 Task: Update the name of the saved search to "Dream Location".
Action: Mouse moved to (962, 142)
Screenshot: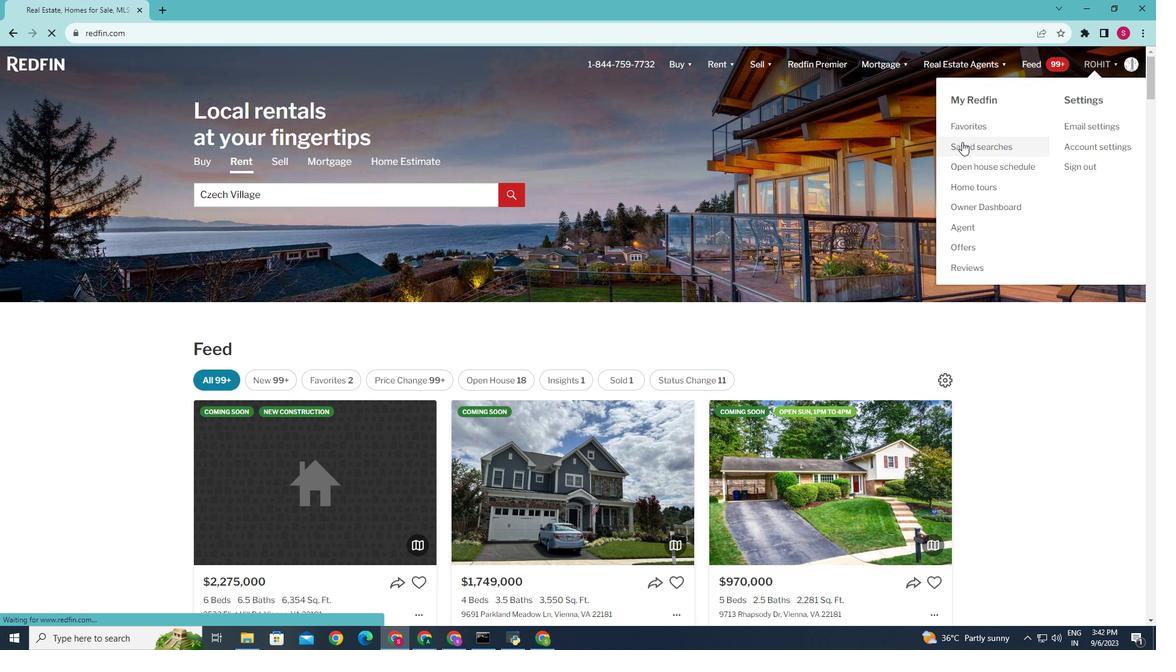 
Action: Mouse pressed left at (962, 142)
Screenshot: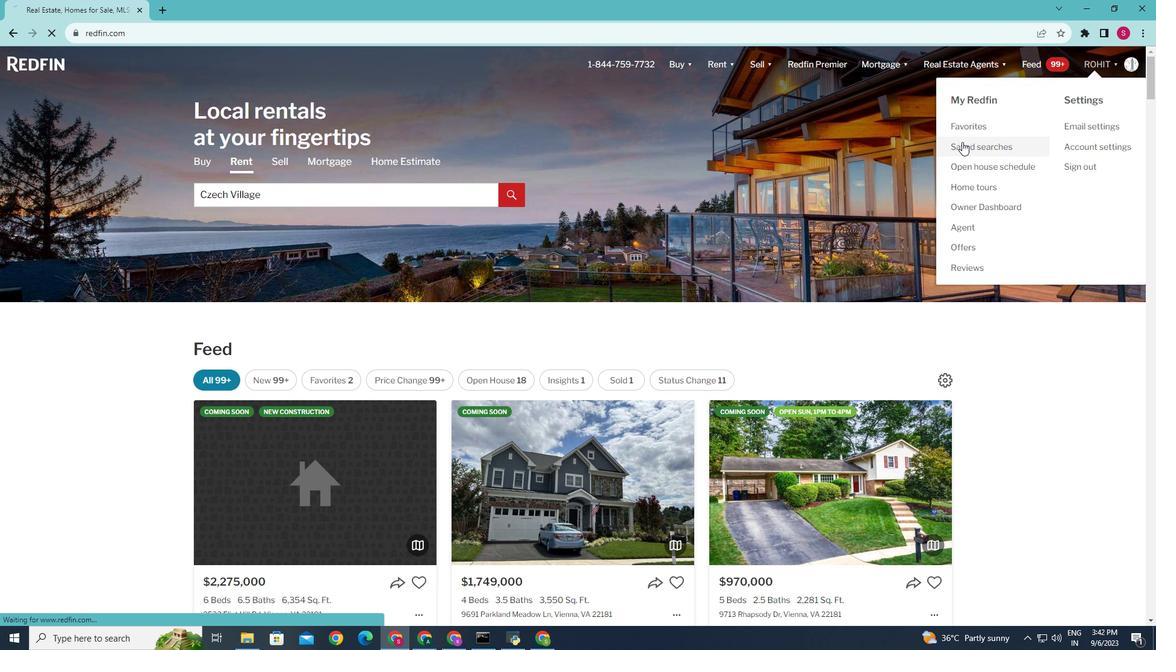 
Action: Mouse moved to (384, 292)
Screenshot: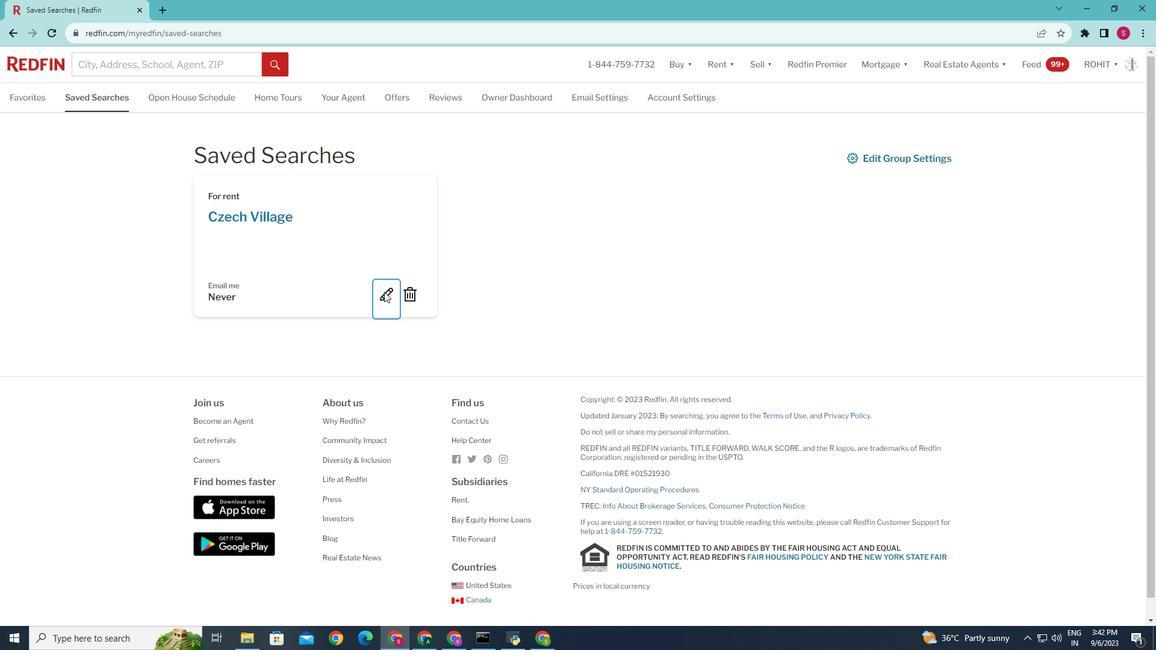 
Action: Mouse pressed left at (384, 292)
Screenshot: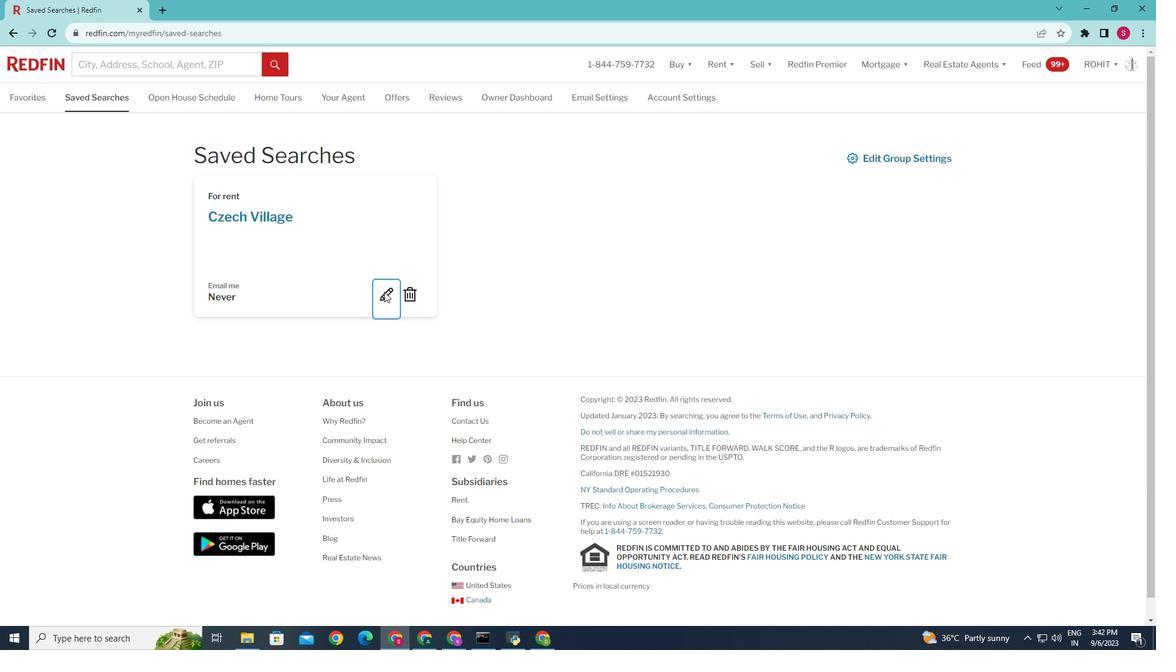 
Action: Mouse moved to (453, 248)
Screenshot: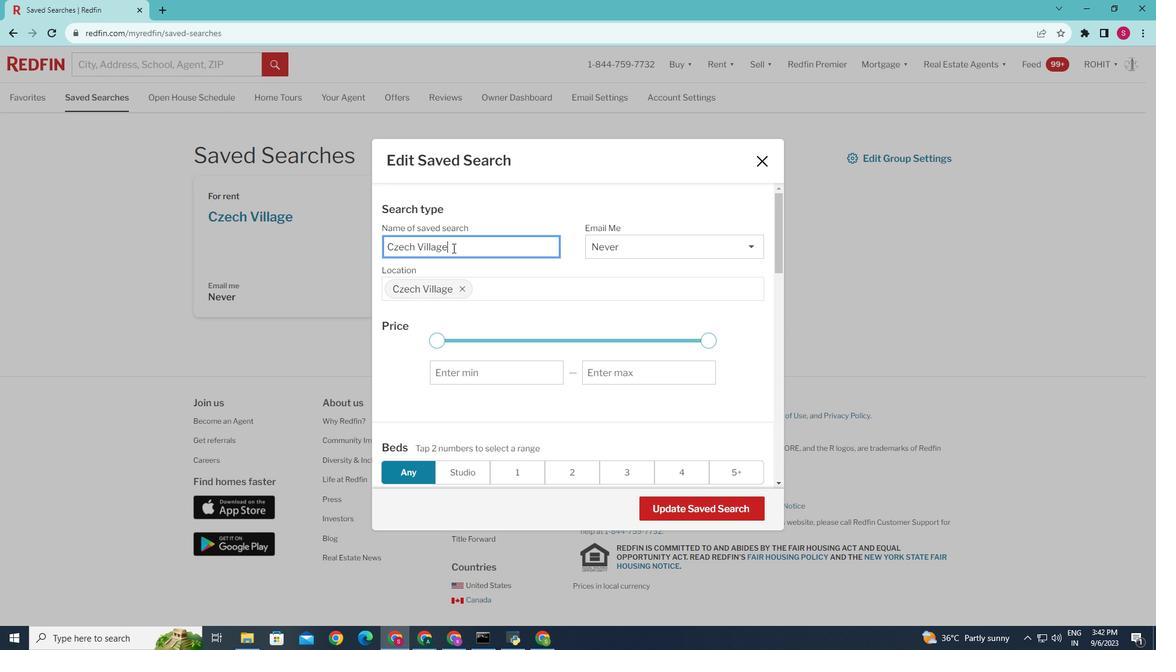 
Action: Mouse pressed left at (453, 248)
Screenshot: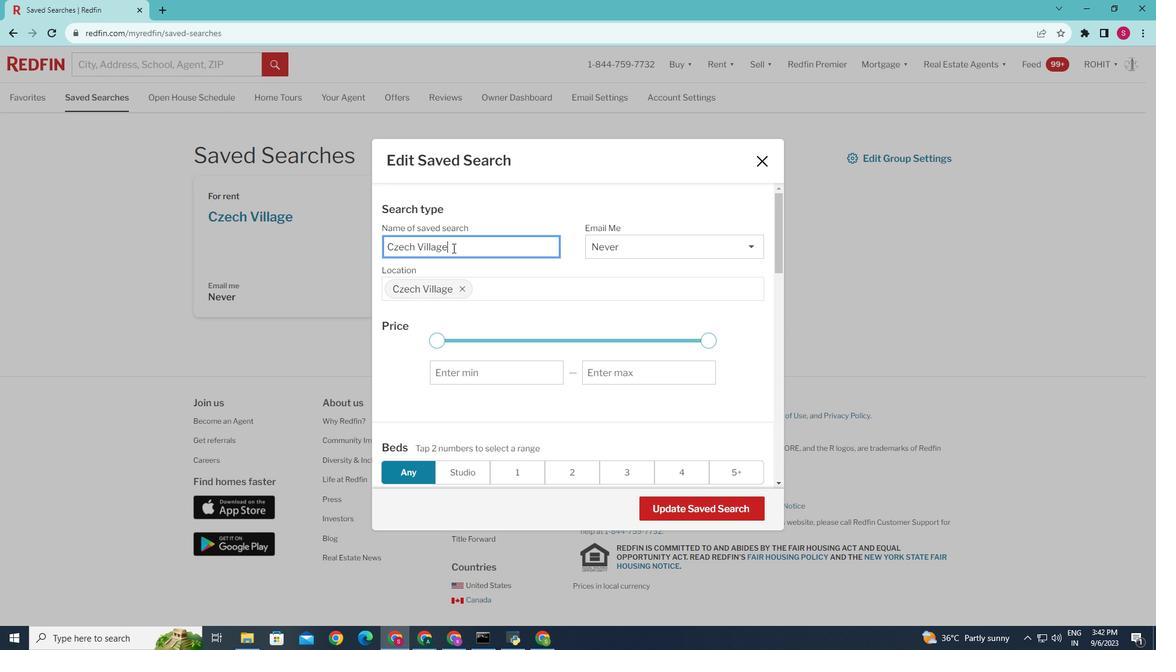 
Action: Key pressed <Key.backspace><Key.backspace><Key.backspace><Key.backspace><Key.backspace><Key.backspace><Key.backspace><Key.backspace><Key.backspace><Key.backspace><Key.backspace><Key.backspace><Key.backspace><Key.caps_lock>D<Key.caps_lock>rean<Key.backspace>m<Key.space><Key.caps_lock>L<Key.caps_lock>ocation
Screenshot: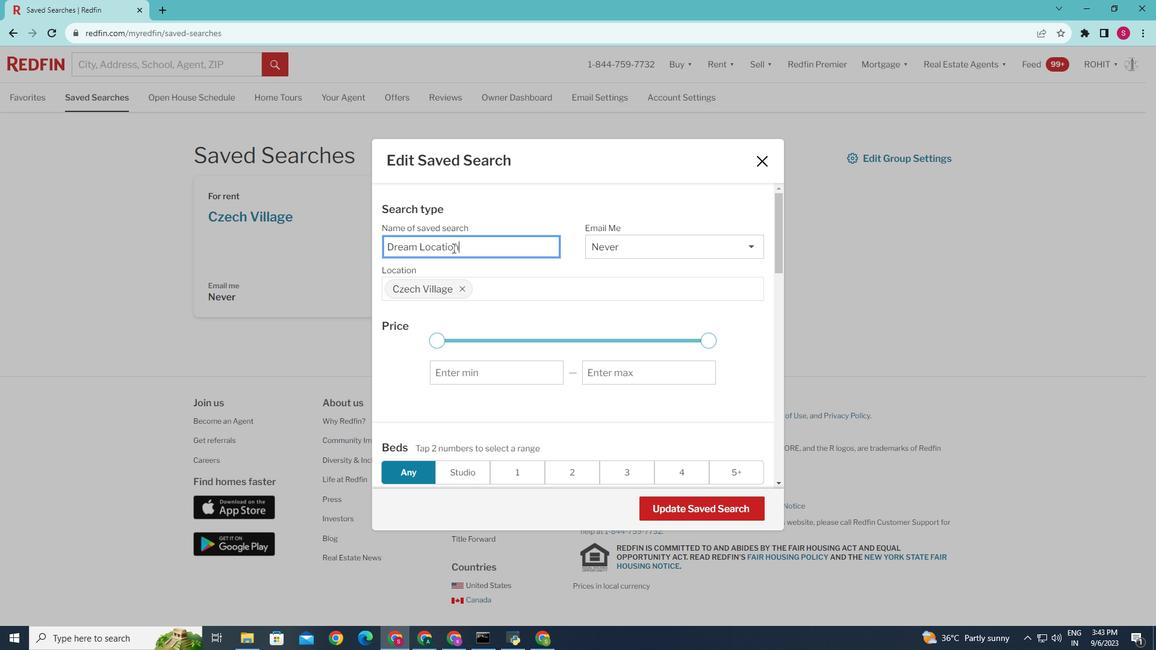 
Action: Mouse moved to (660, 508)
Screenshot: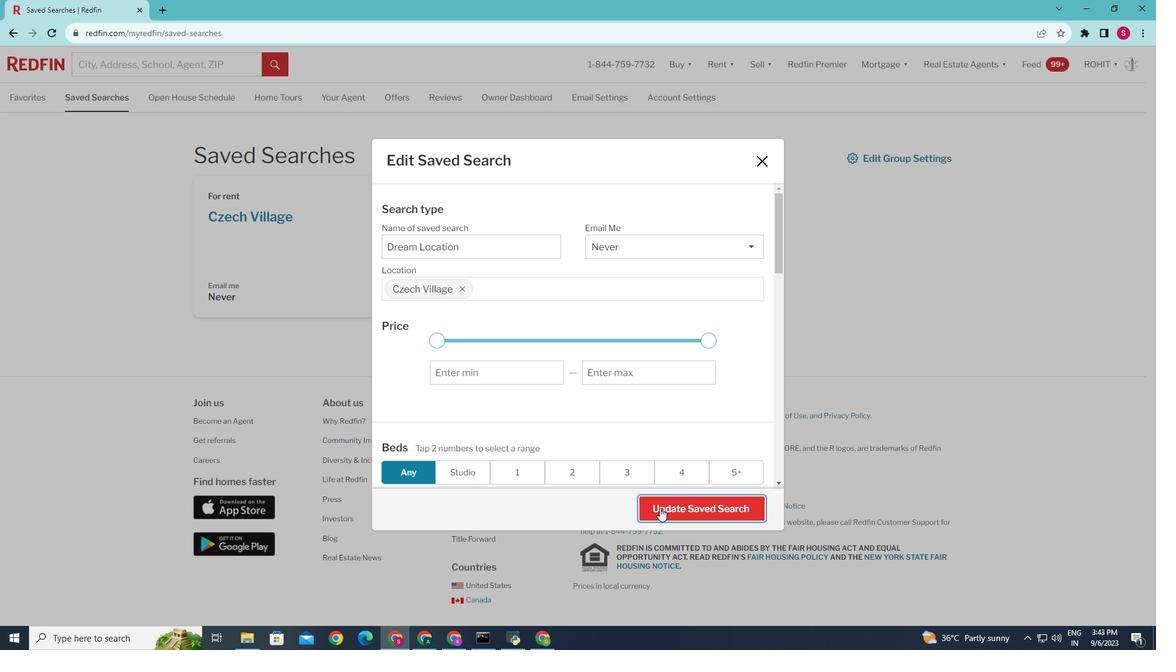 
Action: Mouse pressed left at (660, 508)
Screenshot: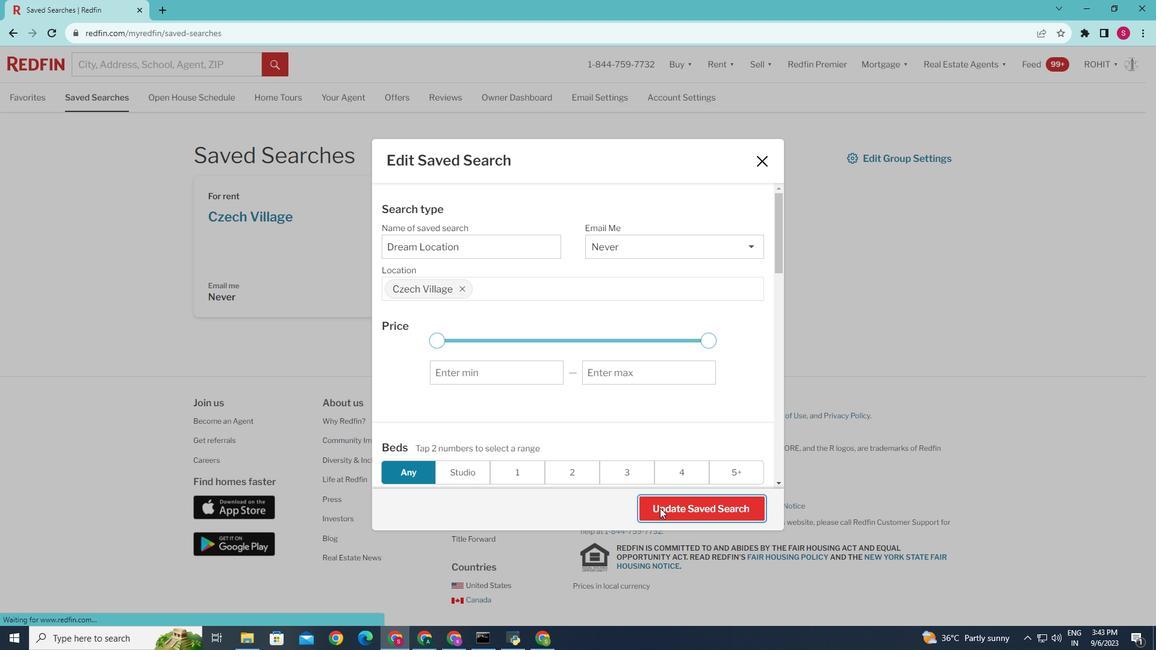 
Action: Mouse moved to (613, 463)
Screenshot: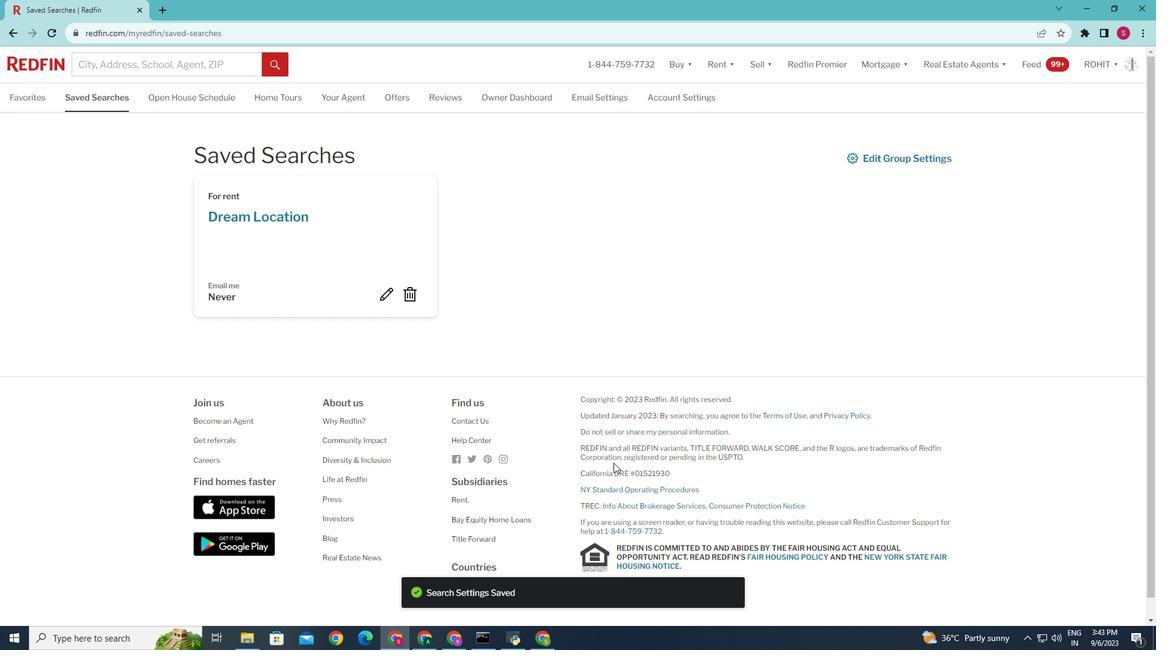 
